Task: Open Card Card0000000147 in Board Board0000000037 in Workspace WS0000000013 in Trello. Add Member Mailaustralia7@gmail.com to Card Card0000000147 in Board Board0000000037 in Workspace WS0000000013 in Trello. Add Orange Label titled Label0000000147 to Card Card0000000147 in Board Board0000000037 in Workspace WS0000000013 in Trello. Add Checklist CL0000000147 to Card Card0000000147 in Board Board0000000037 in Workspace WS0000000013 in Trello. Add Dates with Start Date as Jun 01 2023 and Due Date as Jun 30 2023 to Card Card0000000147 in Board Board0000000037 in Workspace WS0000000013 in Trello
Action: Mouse moved to (478, 71)
Screenshot: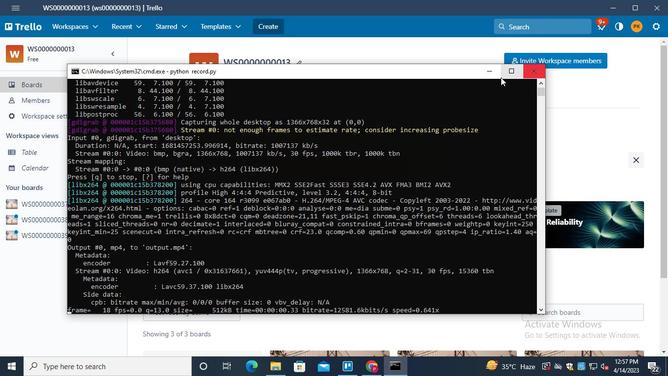 
Action: Mouse pressed left at (478, 71)
Screenshot: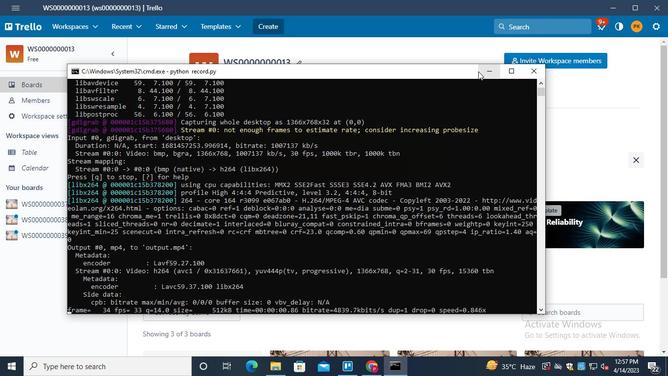 
Action: Mouse moved to (55, 205)
Screenshot: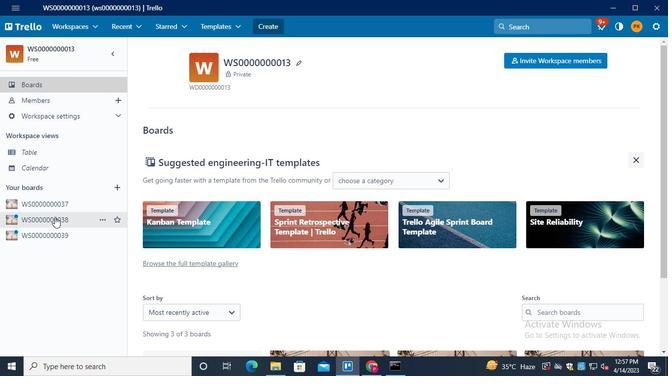 
Action: Mouse pressed left at (55, 205)
Screenshot: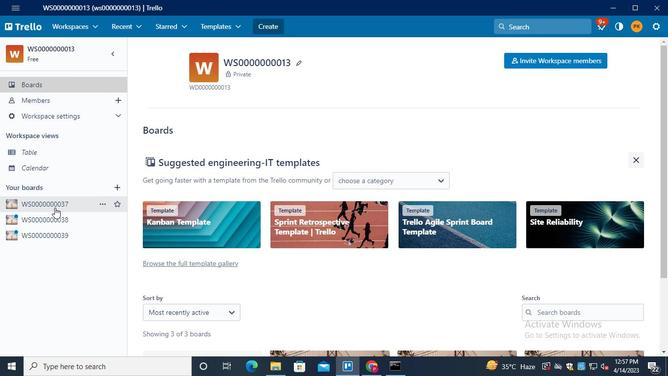 
Action: Mouse moved to (183, 265)
Screenshot: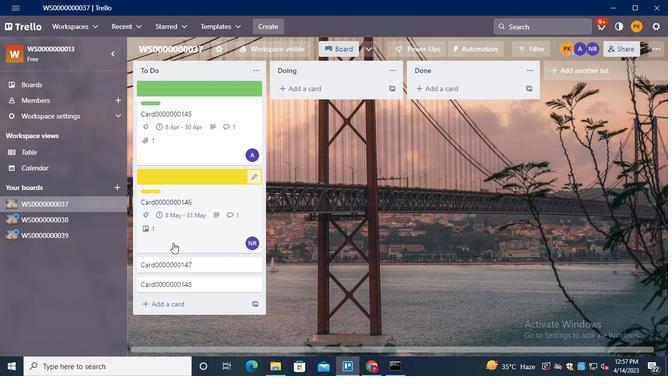 
Action: Mouse pressed left at (183, 265)
Screenshot: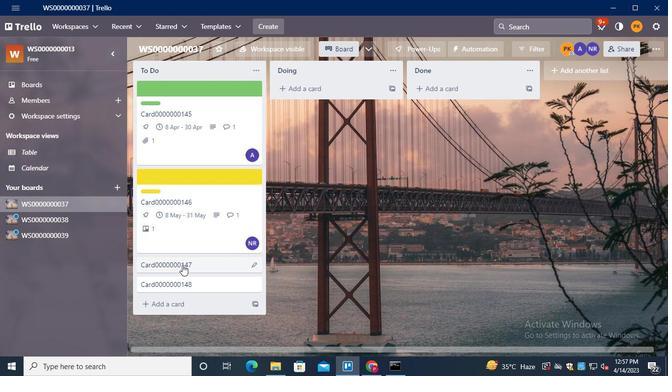 
Action: Mouse moved to (482, 124)
Screenshot: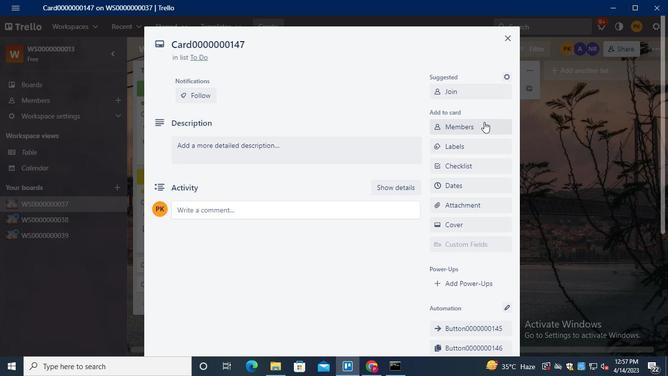 
Action: Mouse pressed left at (482, 124)
Screenshot: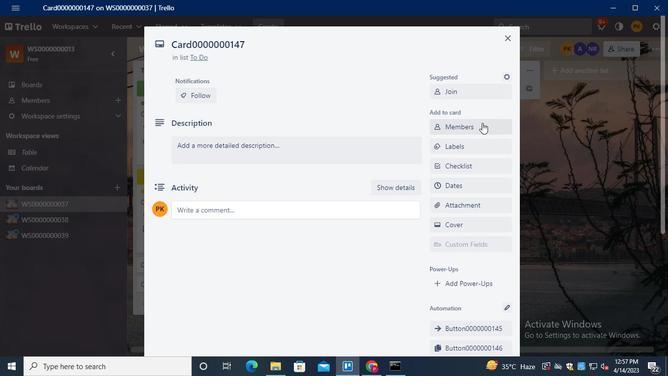 
Action: Keyboard m
Screenshot: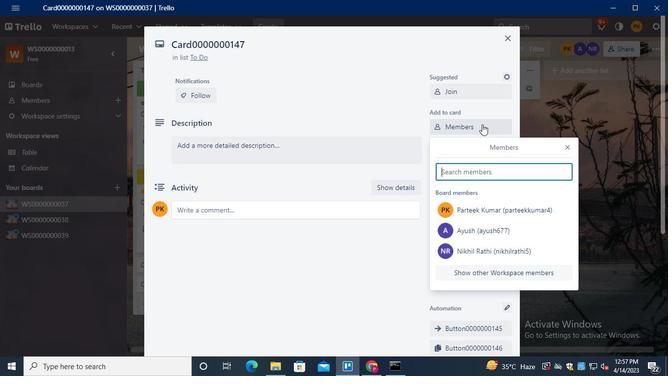 
Action: Keyboard a
Screenshot: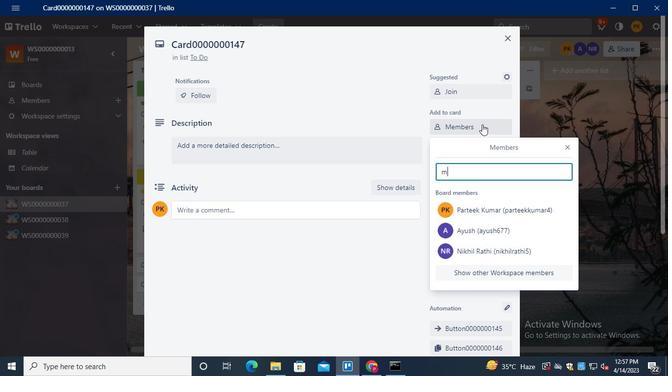 
Action: Keyboard i
Screenshot: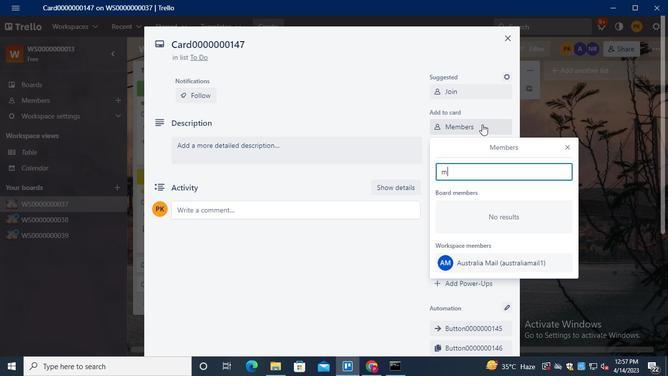 
Action: Keyboard l
Screenshot: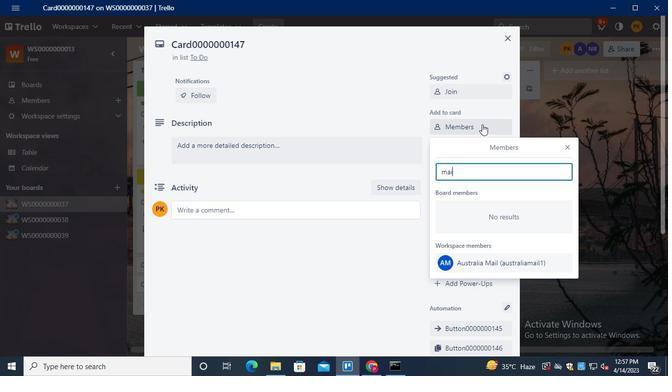 
Action: Mouse moved to (544, 264)
Screenshot: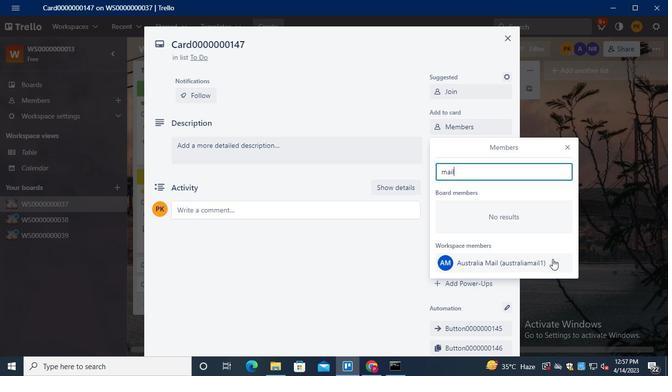 
Action: Mouse pressed left at (544, 264)
Screenshot: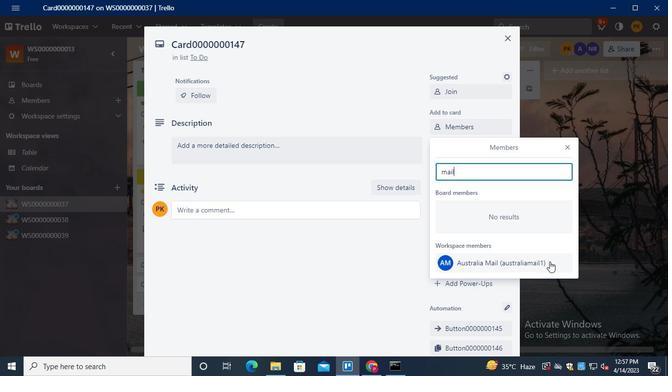 
Action: Mouse moved to (567, 148)
Screenshot: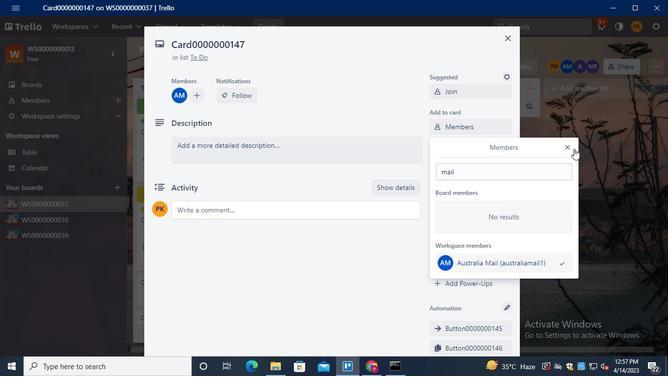 
Action: Mouse pressed left at (567, 148)
Screenshot: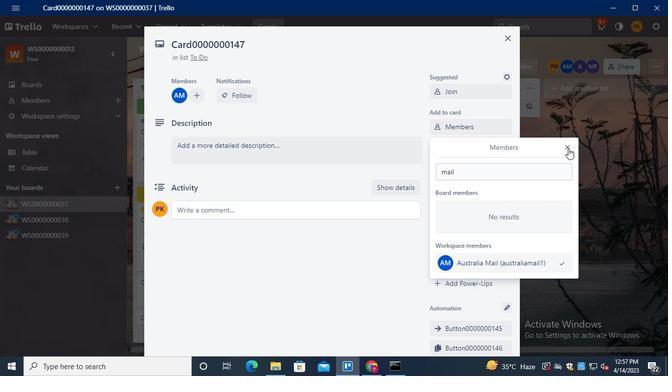 
Action: Mouse moved to (463, 148)
Screenshot: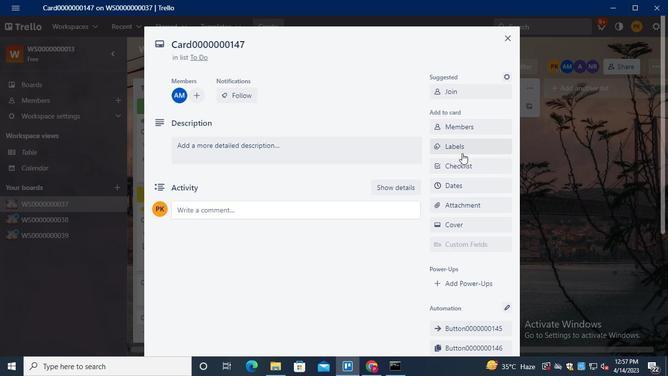 
Action: Mouse pressed left at (463, 148)
Screenshot: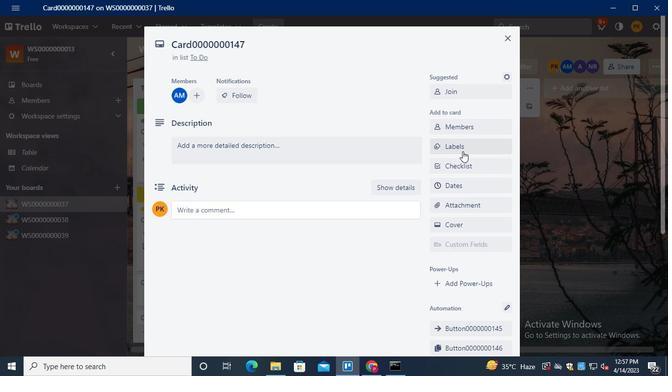 
Action: Mouse moved to (485, 259)
Screenshot: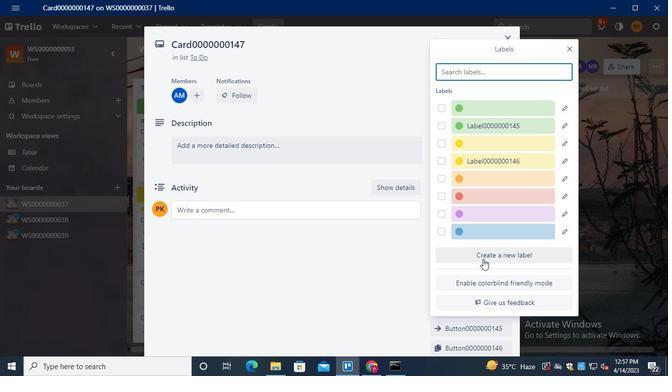
Action: Mouse pressed left at (485, 259)
Screenshot: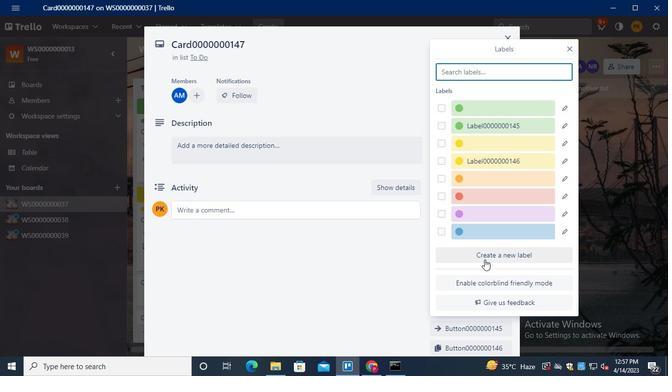 
Action: Mouse moved to (458, 138)
Screenshot: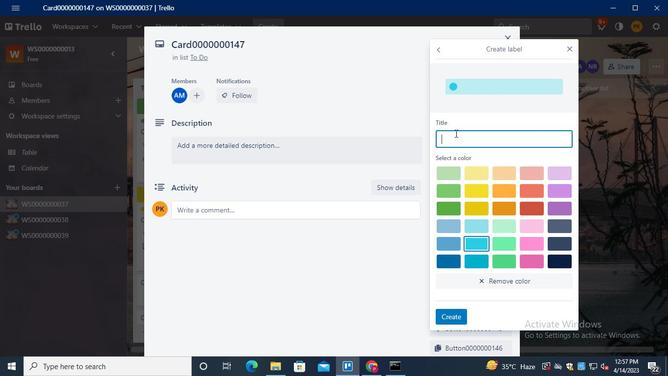 
Action: Keyboard Key.shift
Screenshot: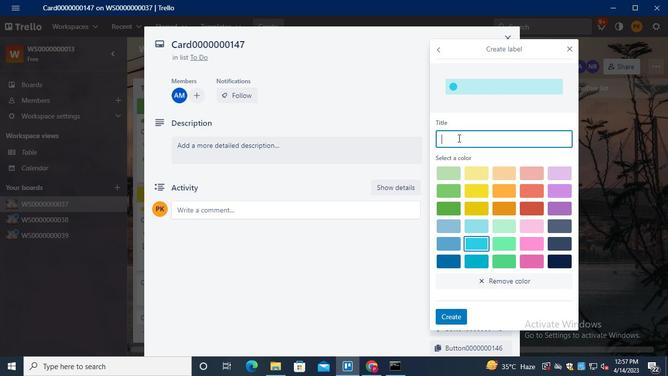 
Action: Keyboard Key.shift
Screenshot: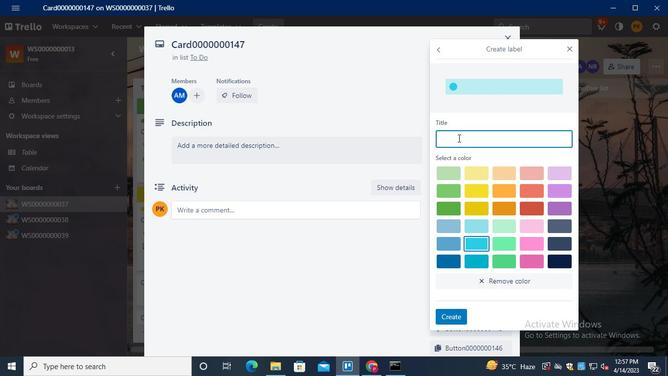 
Action: Keyboard Key.shift
Screenshot: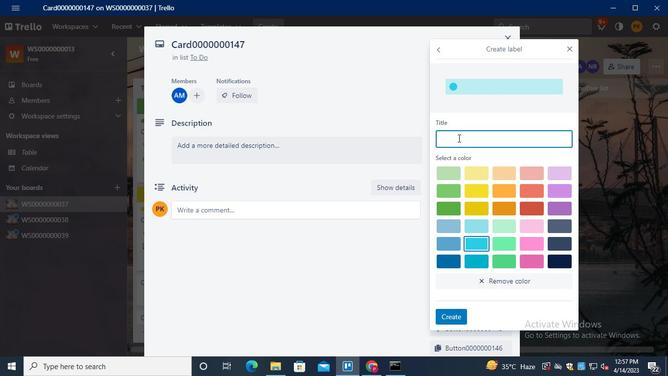 
Action: Keyboard Key.shift
Screenshot: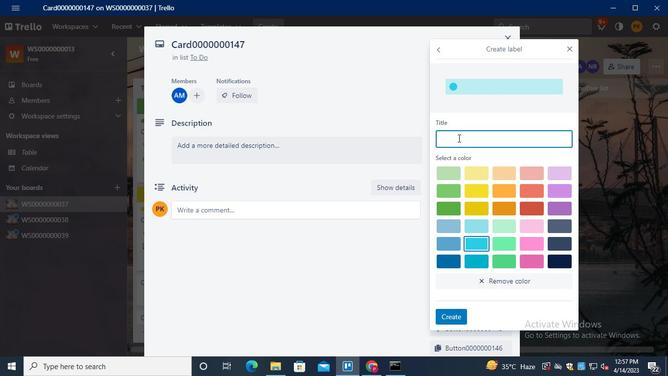 
Action: Keyboard Key.shift
Screenshot: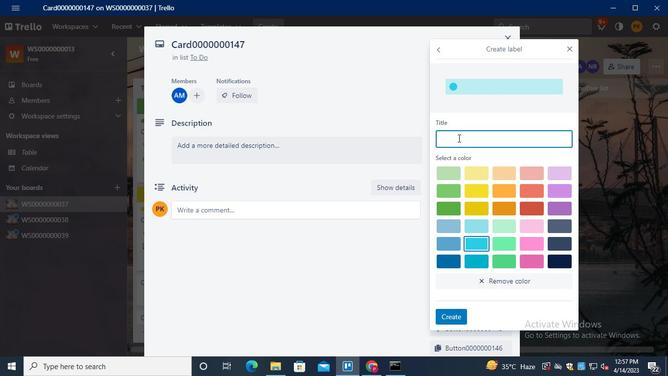 
Action: Keyboard Key.shift
Screenshot: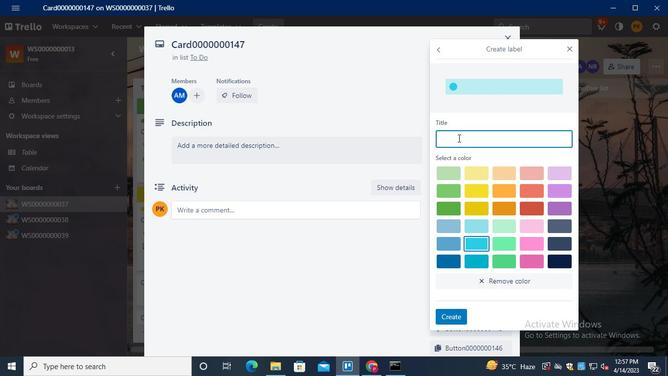 
Action: Keyboard Key.shift
Screenshot: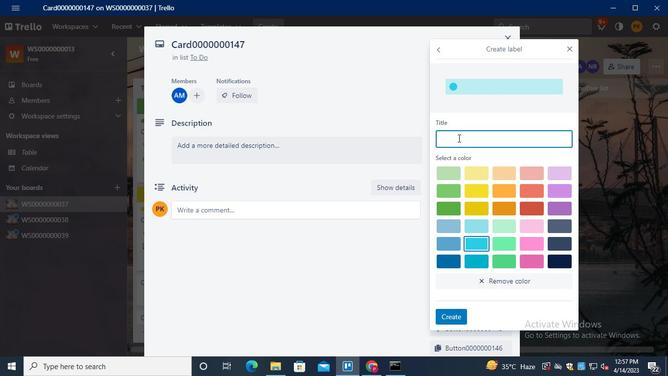 
Action: Keyboard Key.shift
Screenshot: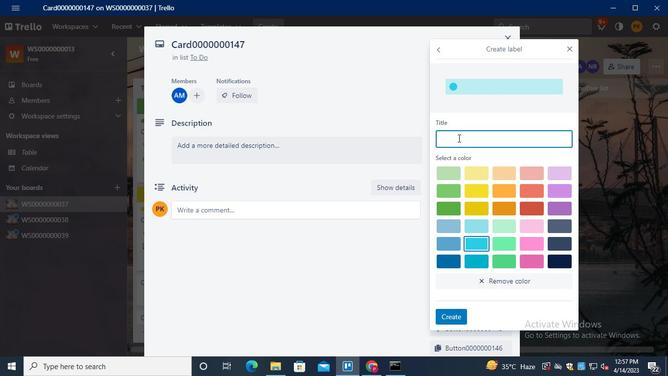 
Action: Keyboard Key.shift
Screenshot: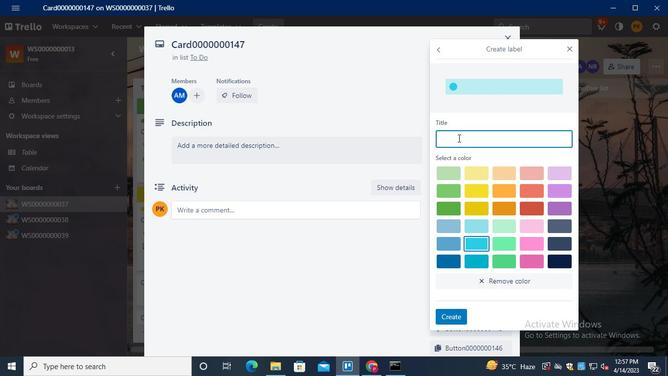 
Action: Keyboard Key.shift
Screenshot: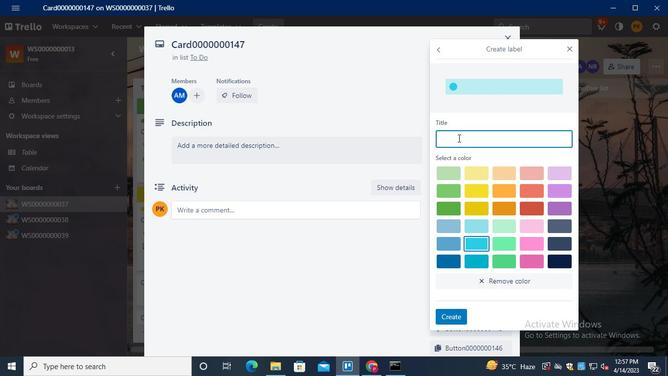 
Action: Keyboard Key.shift
Screenshot: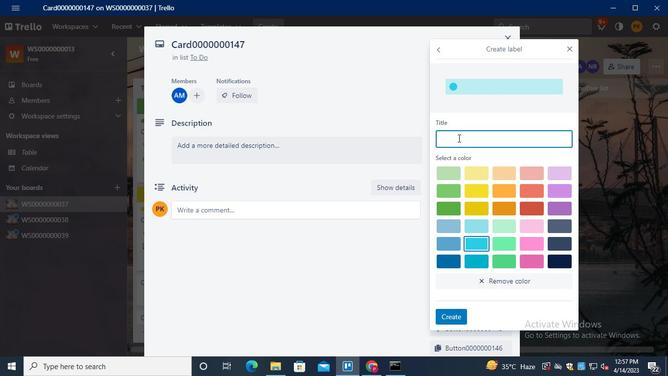 
Action: Keyboard L
Screenshot: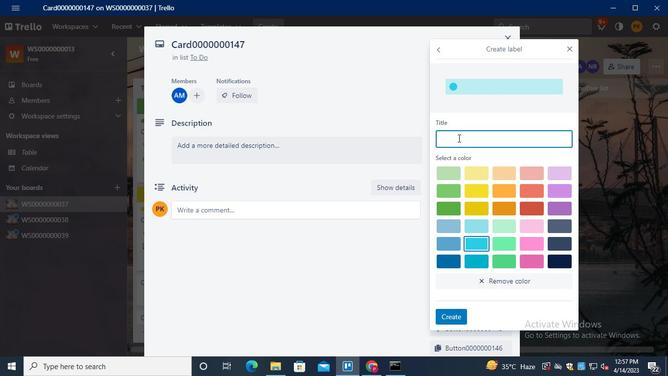
Action: Keyboard a
Screenshot: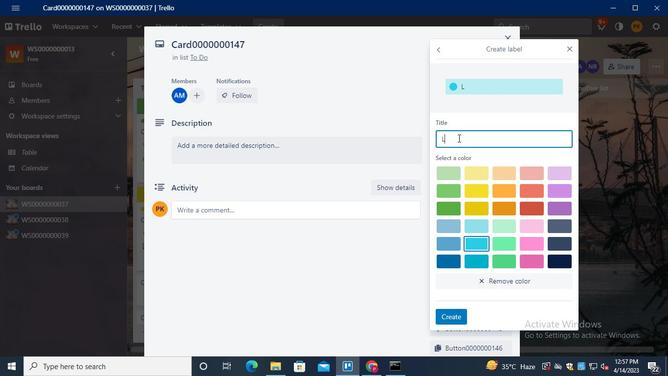 
Action: Keyboard b
Screenshot: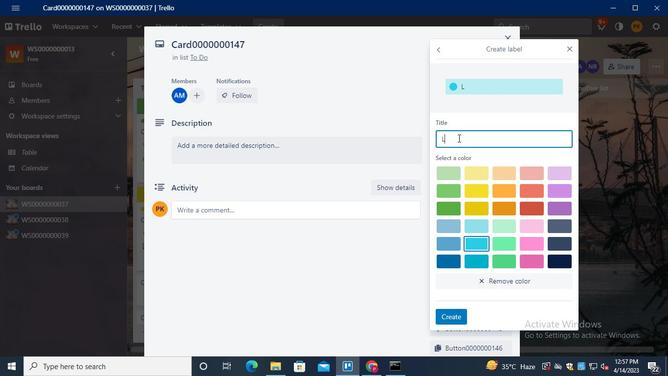 
Action: Keyboard e
Screenshot: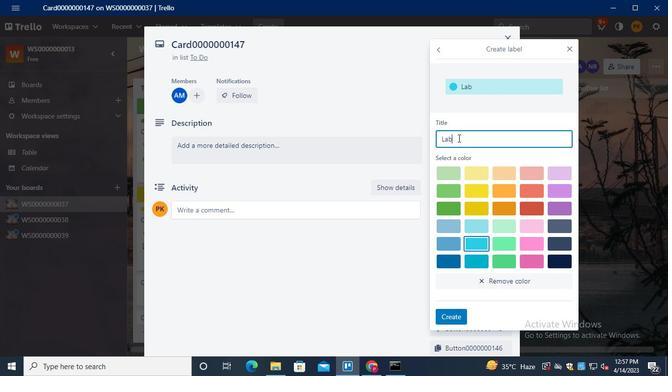 
Action: Keyboard l
Screenshot: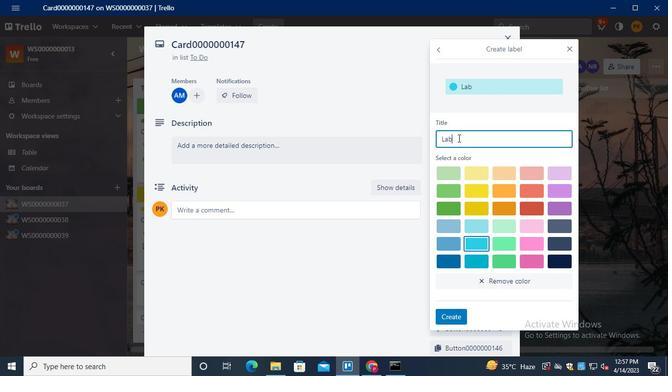 
Action: Keyboard <96>
Screenshot: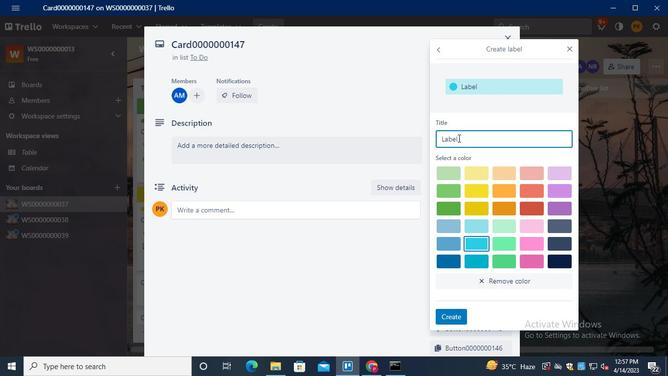 
Action: Keyboard <96>
Screenshot: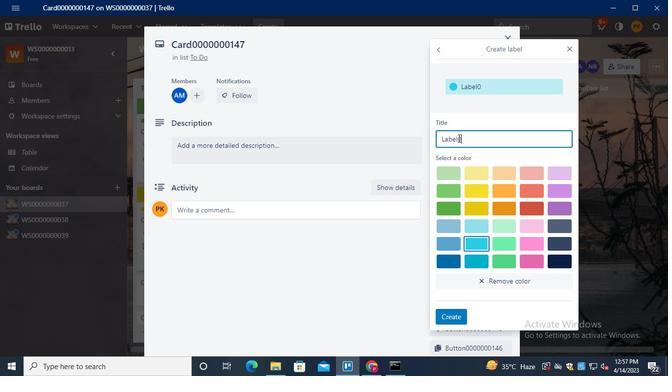 
Action: Keyboard <96>
Screenshot: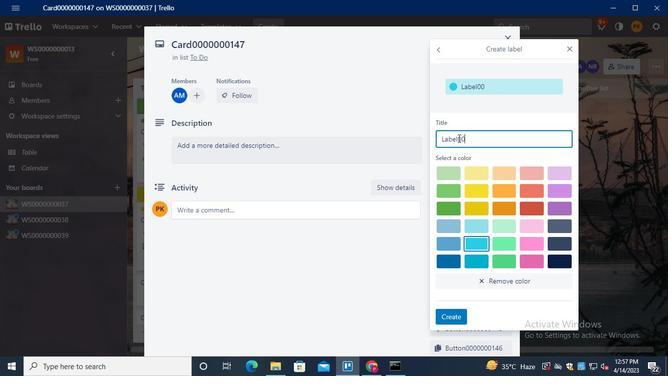 
Action: Keyboard <96>
Screenshot: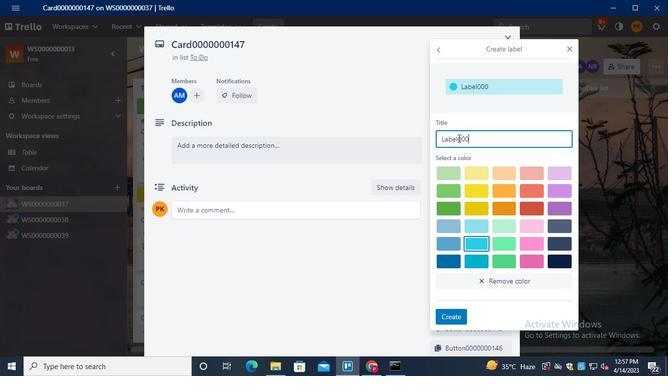 
Action: Keyboard <96>
Screenshot: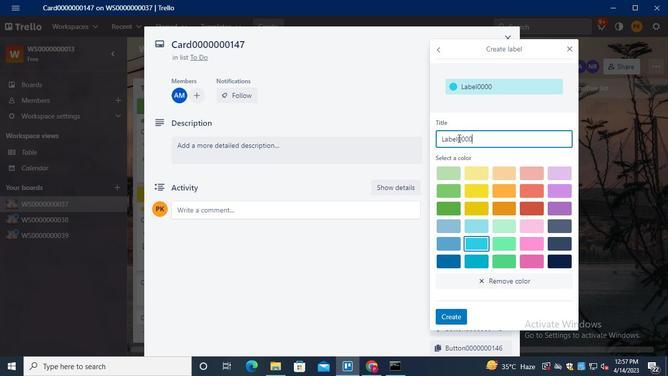 
Action: Keyboard <96>
Screenshot: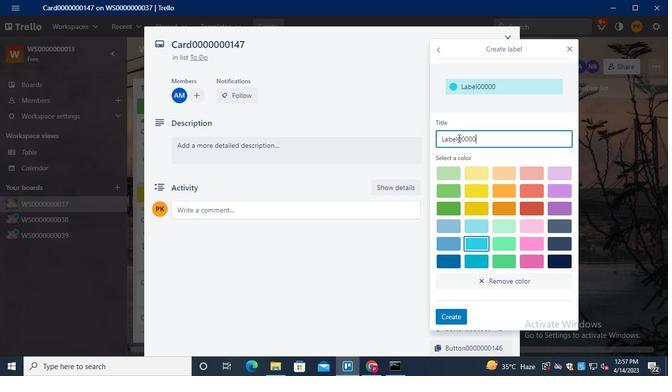
Action: Keyboard <96>
Screenshot: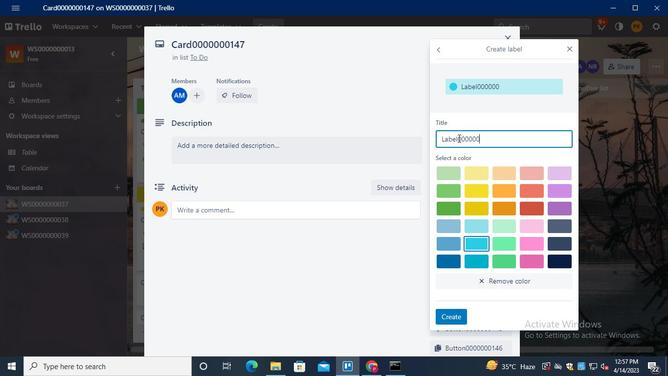 
Action: Keyboard <97>
Screenshot: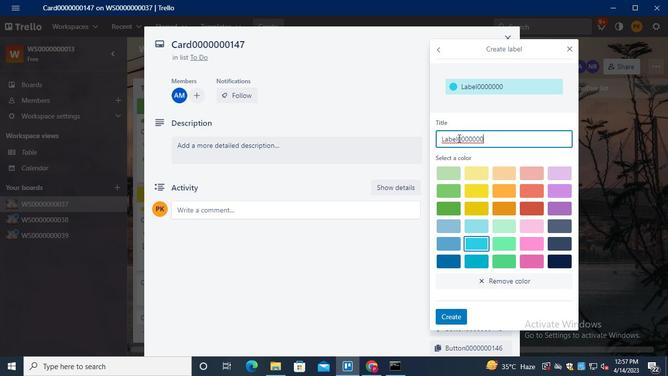 
Action: Keyboard <100>
Screenshot: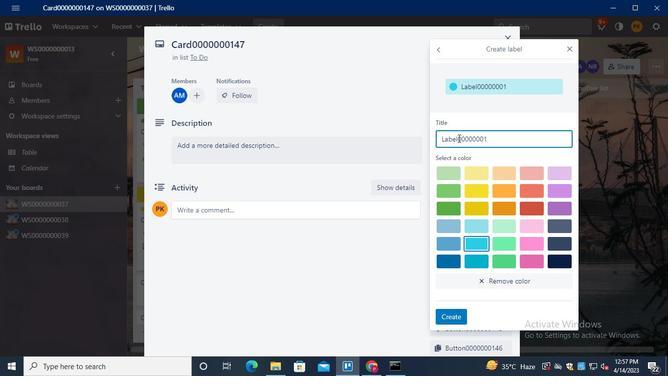 
Action: Keyboard <103>
Screenshot: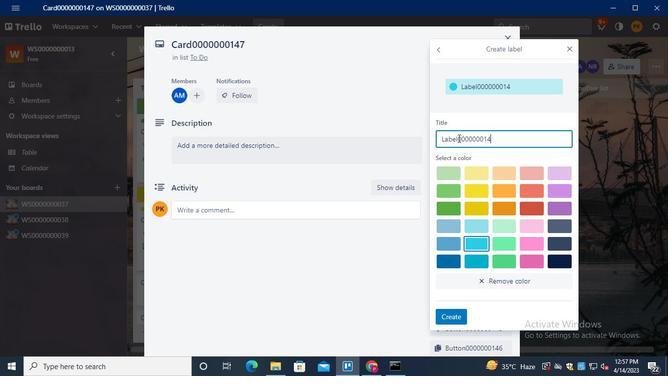 
Action: Mouse moved to (508, 191)
Screenshot: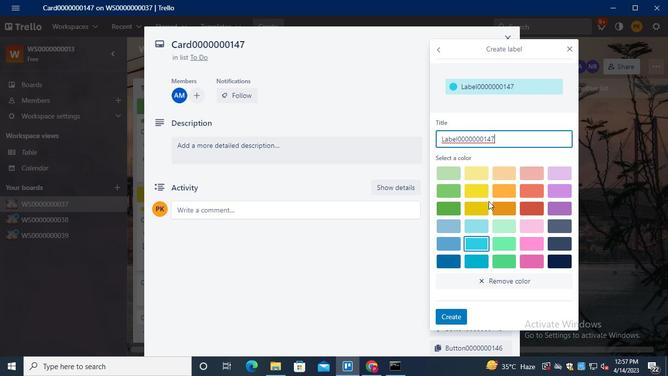 
Action: Mouse pressed left at (508, 191)
Screenshot: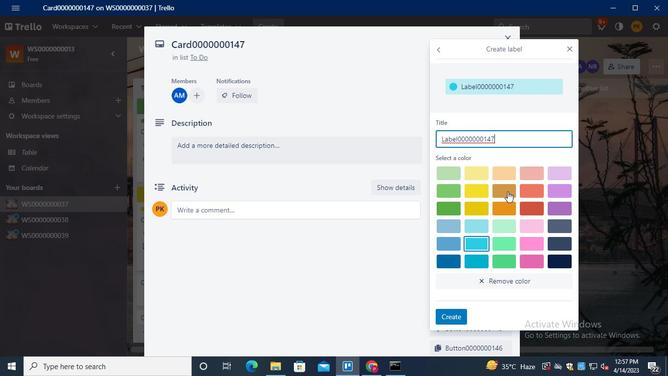 
Action: Mouse moved to (457, 316)
Screenshot: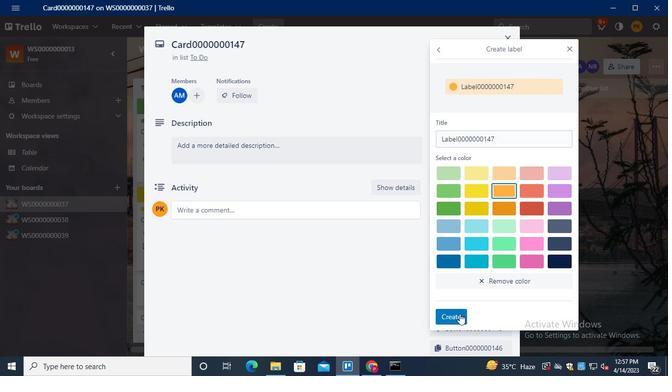 
Action: Mouse pressed left at (457, 316)
Screenshot: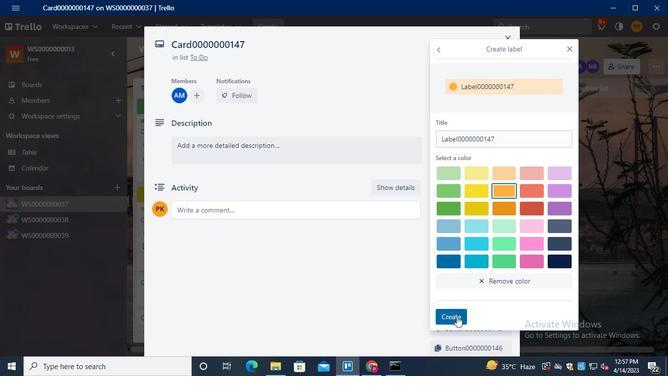 
Action: Mouse moved to (571, 48)
Screenshot: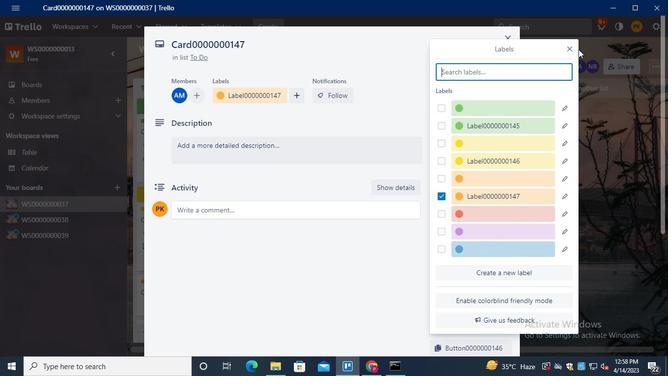 
Action: Mouse pressed left at (571, 48)
Screenshot: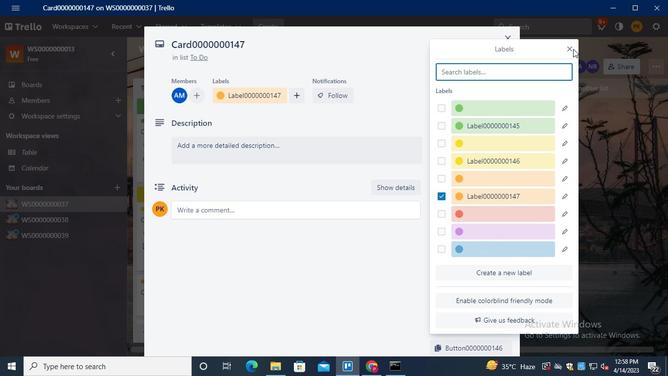 
Action: Mouse moved to (457, 165)
Screenshot: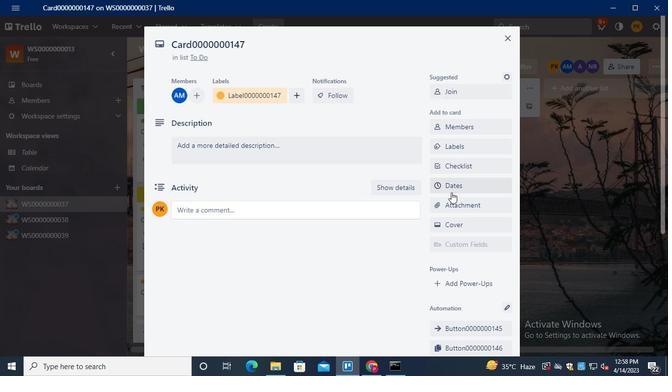 
Action: Mouse pressed left at (457, 165)
Screenshot: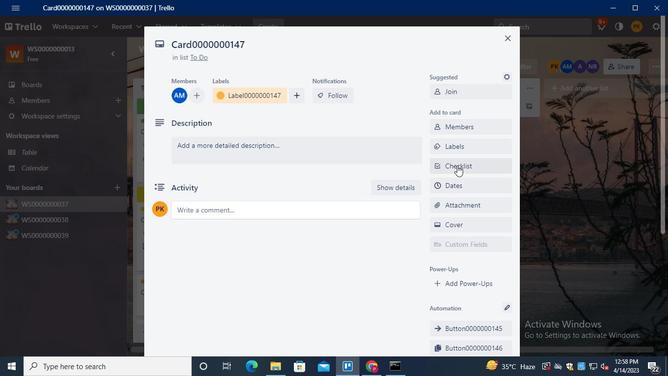 
Action: Mouse moved to (456, 182)
Screenshot: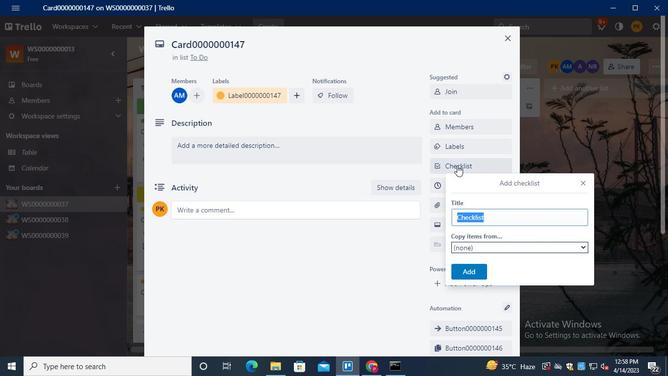 
Action: Keyboard Key.shift
Screenshot: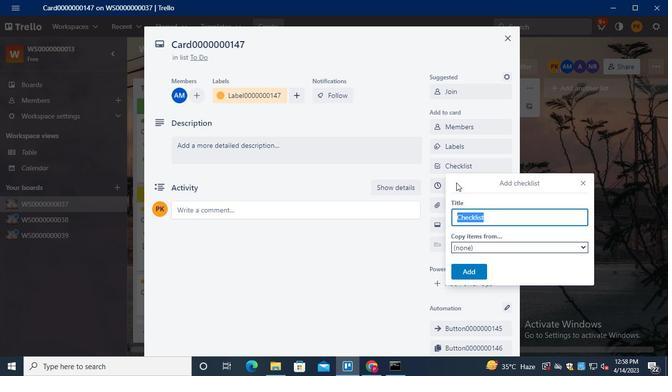 
Action: Keyboard C
Screenshot: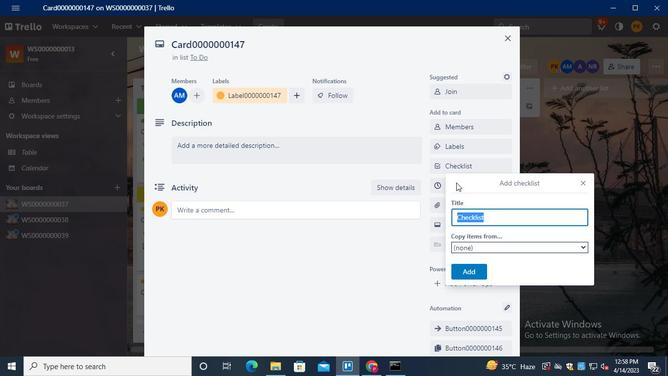 
Action: Keyboard L
Screenshot: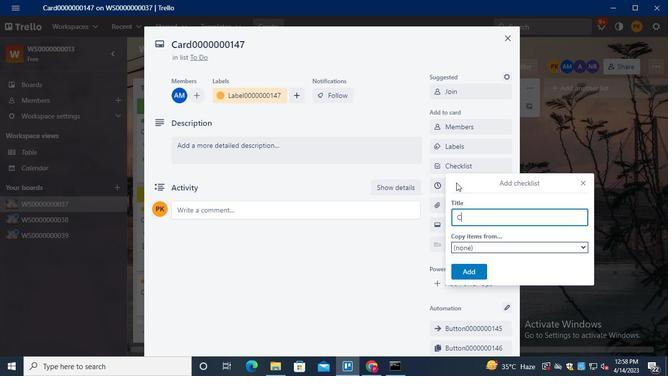 
Action: Keyboard <96>
Screenshot: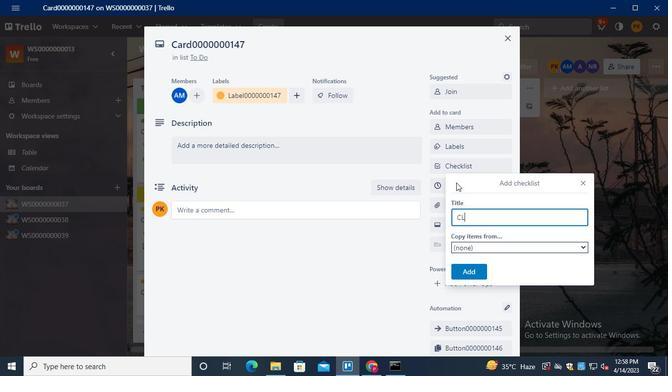 
Action: Keyboard <96>
Screenshot: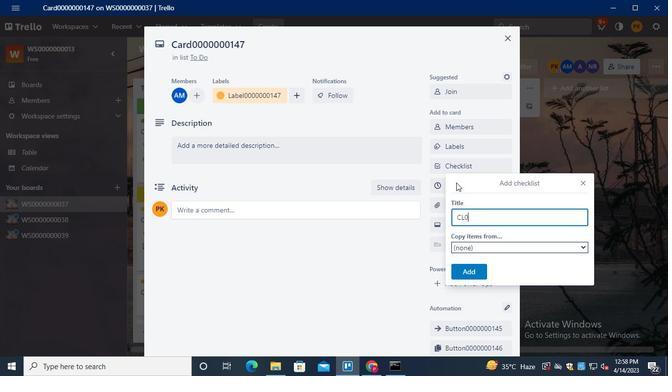 
Action: Keyboard <96>
Screenshot: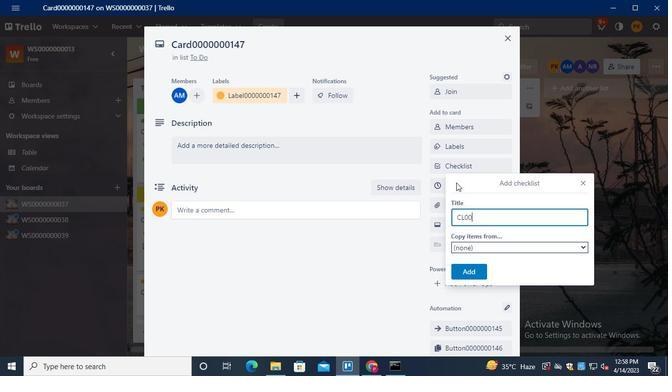 
Action: Keyboard <96>
Screenshot: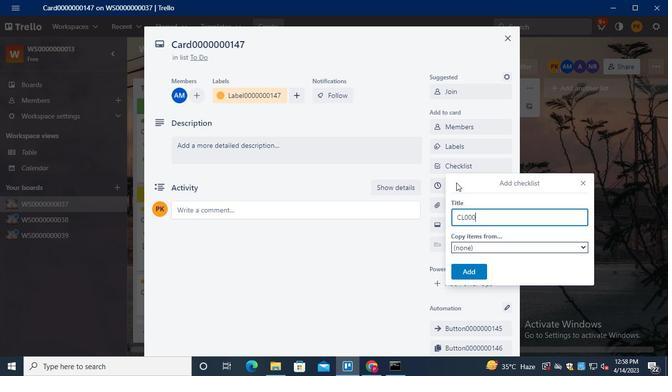 
Action: Keyboard <96>
Screenshot: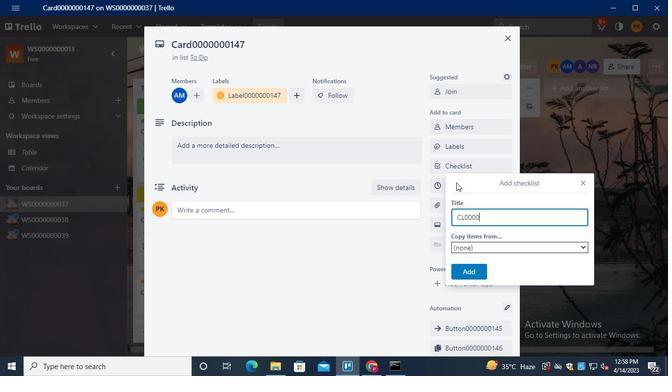
Action: Keyboard <96>
Screenshot: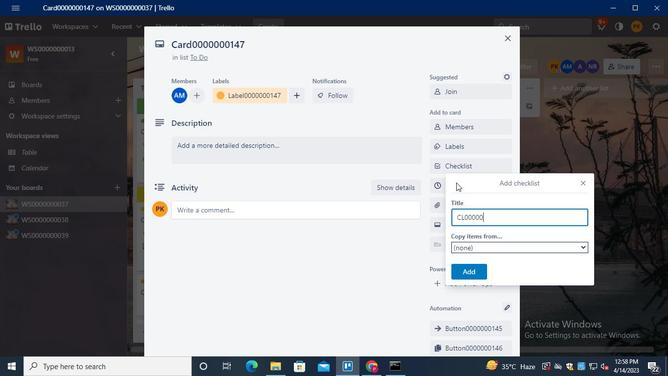 
Action: Keyboard <96>
Screenshot: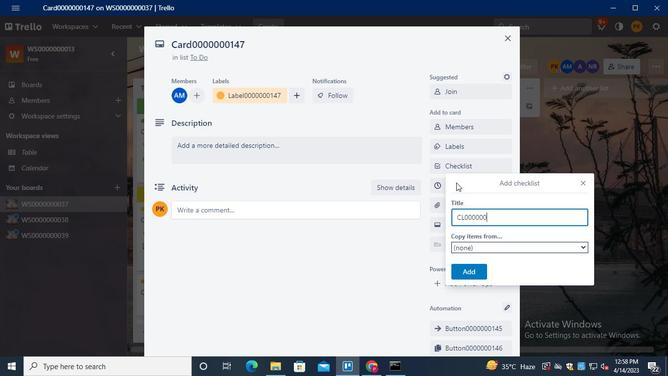
Action: Keyboard <97>
Screenshot: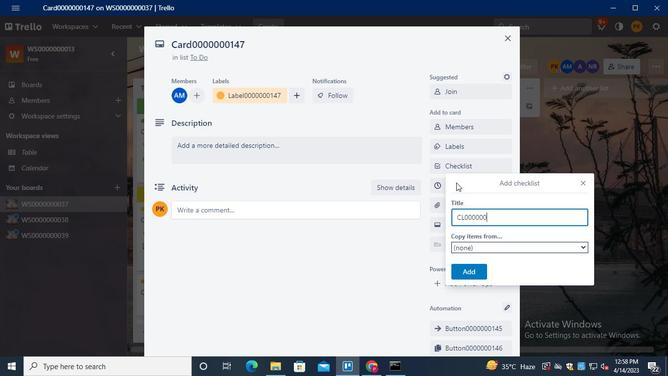
Action: Keyboard <100>
Screenshot: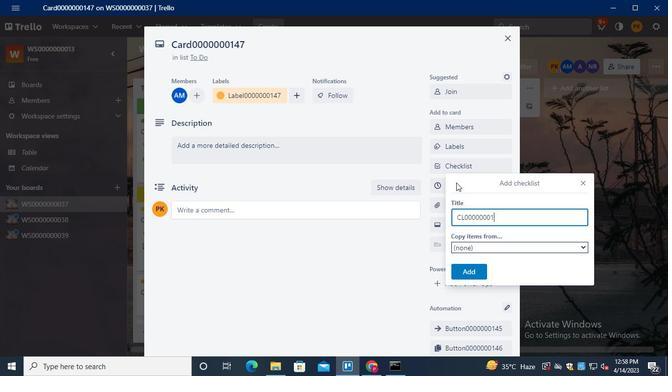 
Action: Keyboard <103>
Screenshot: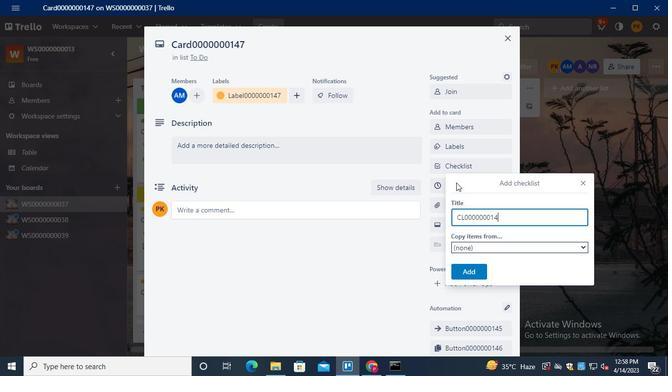 
Action: Mouse moved to (458, 266)
Screenshot: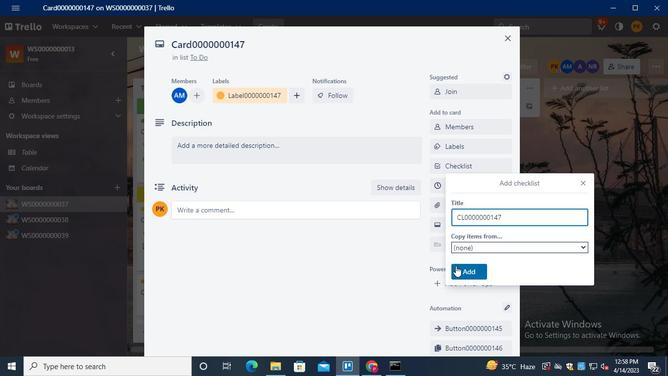
Action: Mouse pressed left at (458, 266)
Screenshot: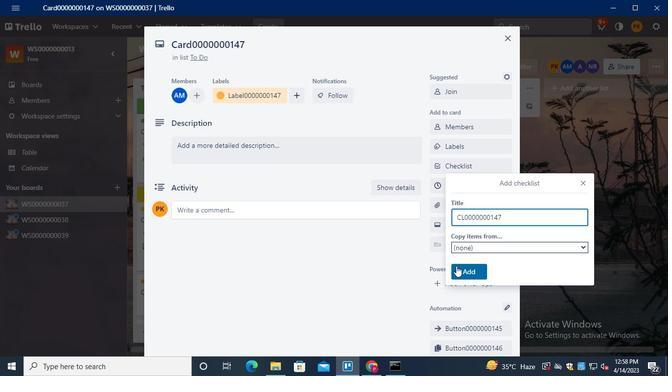 
Action: Mouse moved to (462, 184)
Screenshot: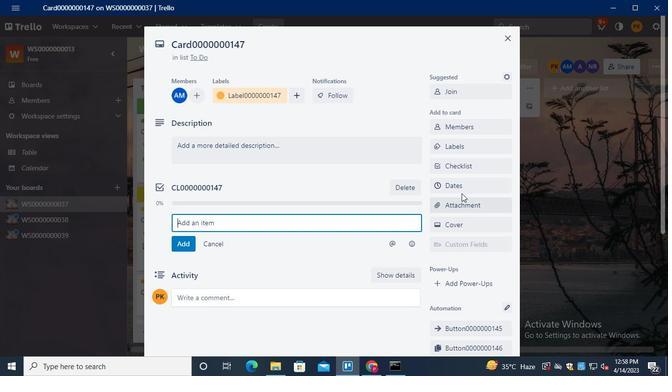 
Action: Mouse pressed left at (462, 184)
Screenshot: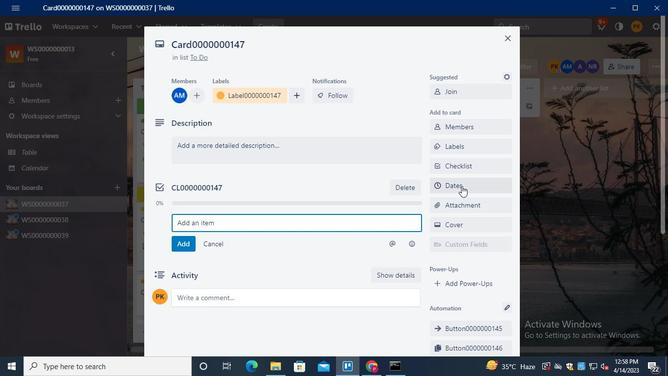 
Action: Mouse moved to (438, 227)
Screenshot: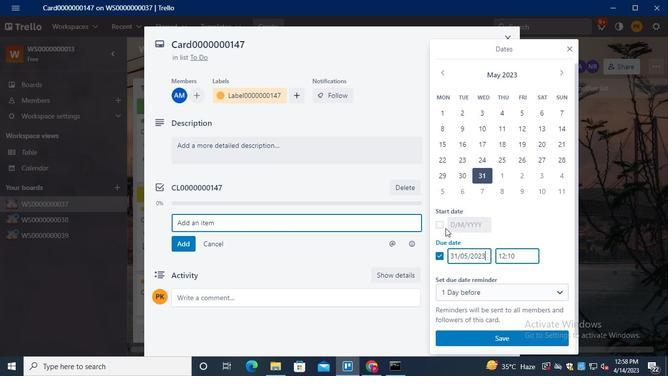 
Action: Mouse pressed left at (438, 227)
Screenshot: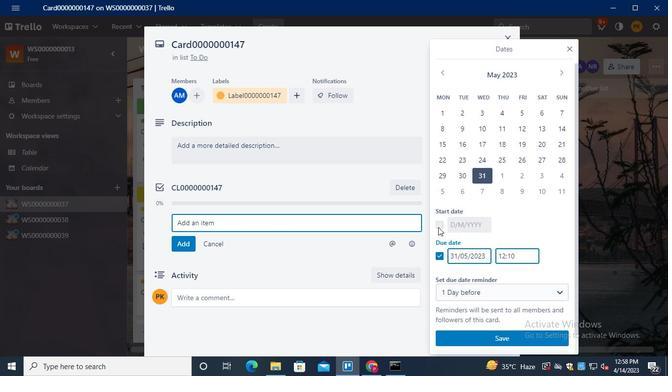 
Action: Mouse moved to (562, 74)
Screenshot: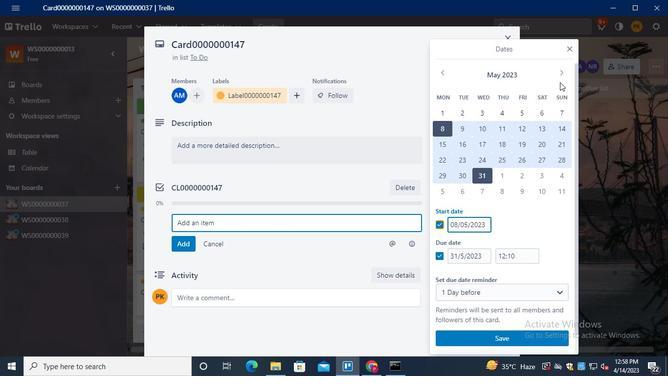 
Action: Mouse pressed left at (562, 74)
Screenshot: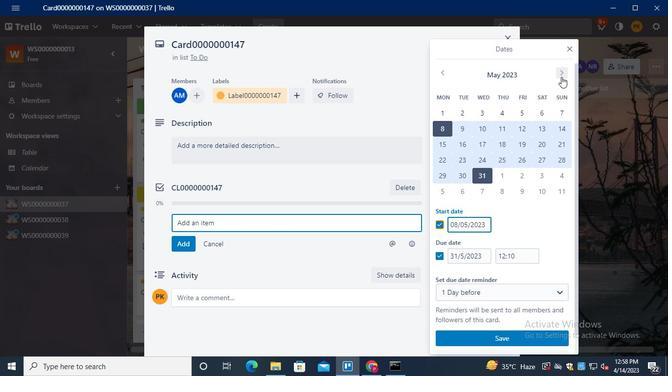 
Action: Mouse moved to (509, 115)
Screenshot: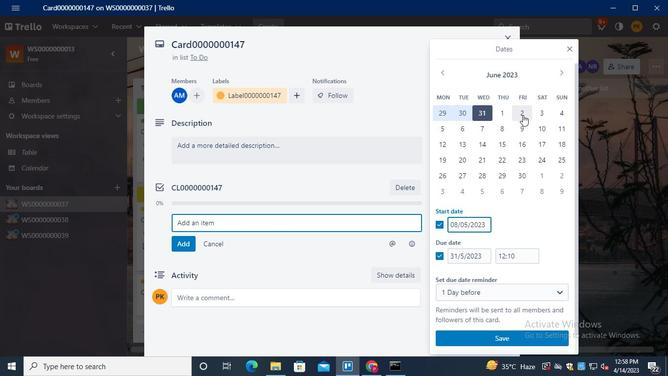 
Action: Mouse pressed left at (509, 115)
Screenshot: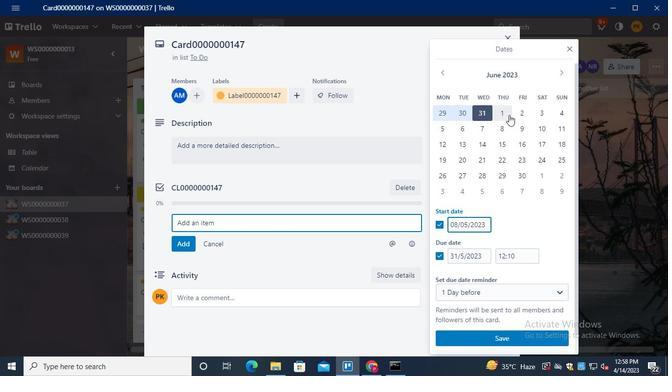 
Action: Mouse moved to (517, 177)
Screenshot: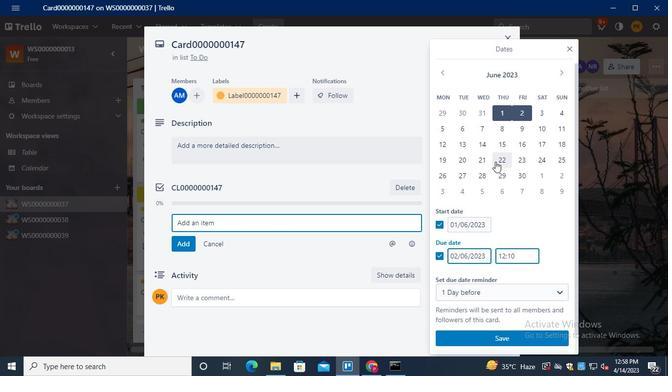 
Action: Mouse pressed left at (517, 177)
Screenshot: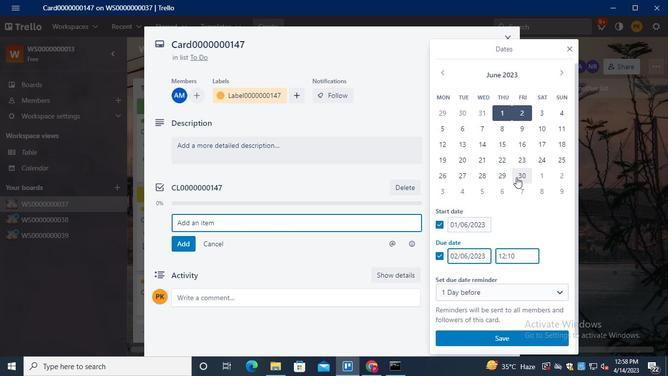 
Action: Mouse moved to (507, 339)
Screenshot: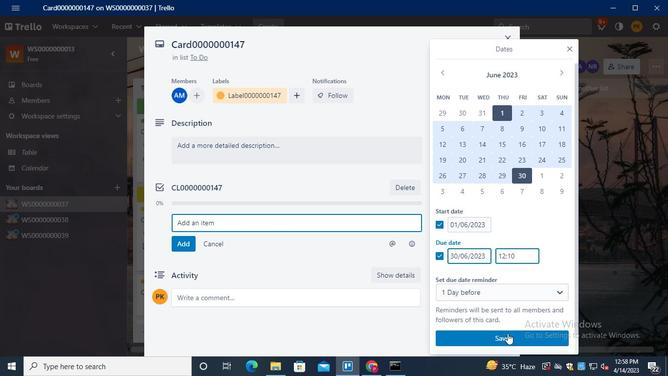 
Action: Mouse pressed left at (507, 339)
Screenshot: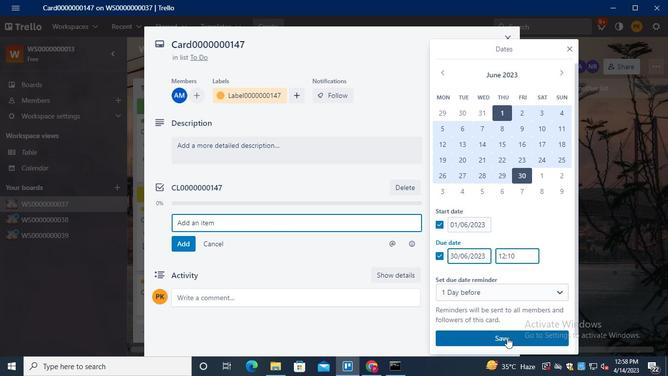 
Action: Mouse moved to (276, 215)
Screenshot: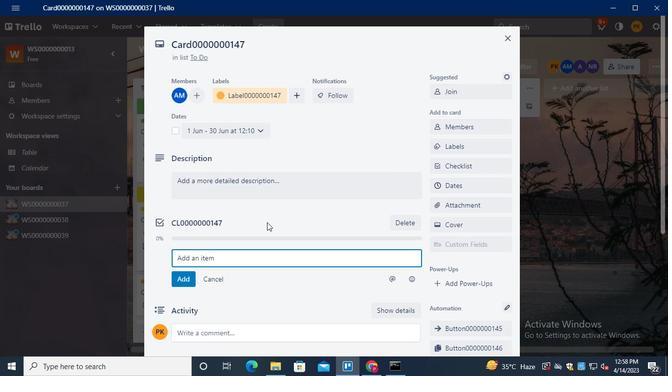 
Action: Keyboard Key.alt_l
Screenshot: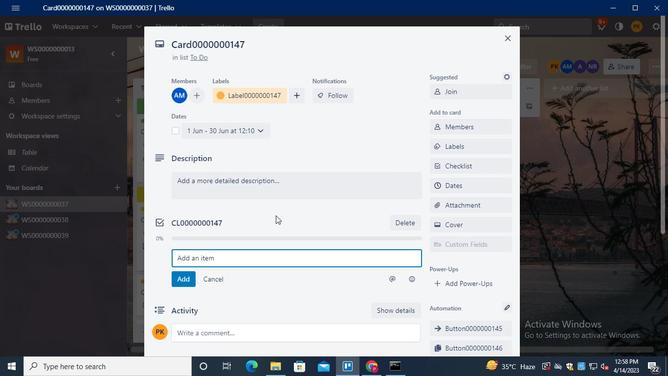 
Action: Keyboard Key.tab
Screenshot: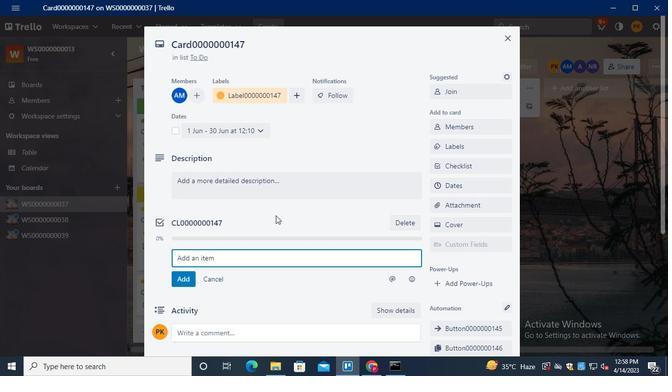 
Action: Mouse moved to (535, 72)
Screenshot: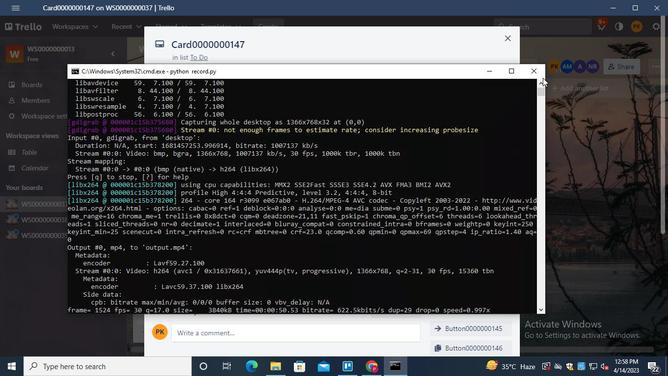
Action: Mouse pressed left at (535, 72)
Screenshot: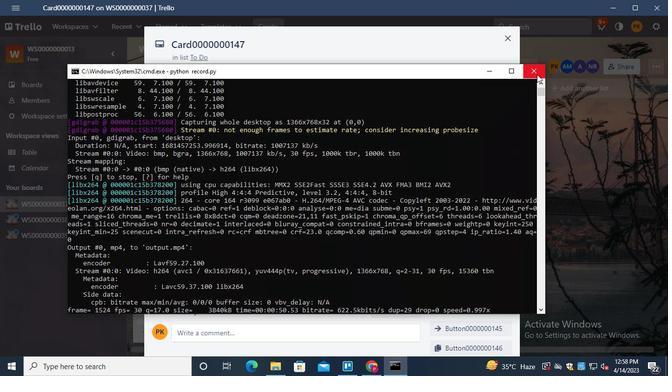 
